 Task: Create a new custom app that provides functionality
Action: Mouse moved to (307, 334)
Screenshot: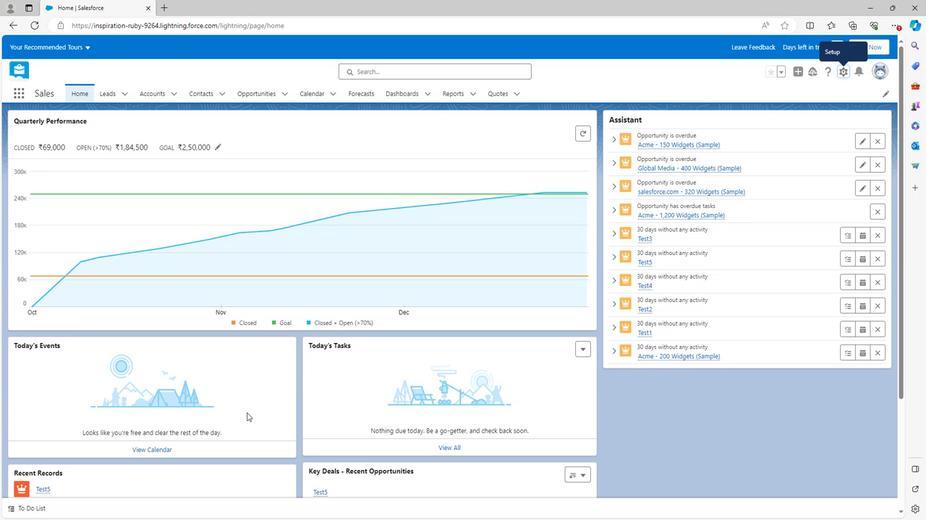 
Action: Mouse scrolled (307, 334) with delta (0, 0)
Screenshot: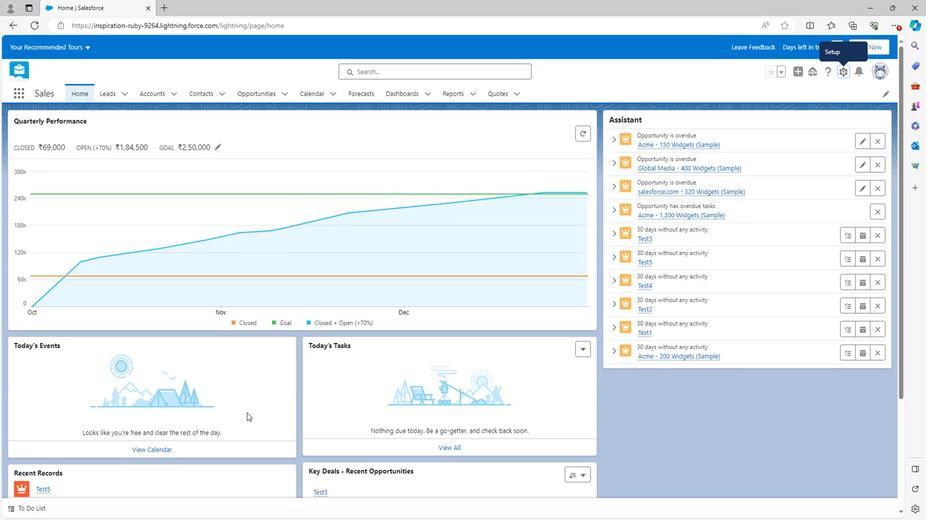 
Action: Mouse scrolled (307, 334) with delta (0, 0)
Screenshot: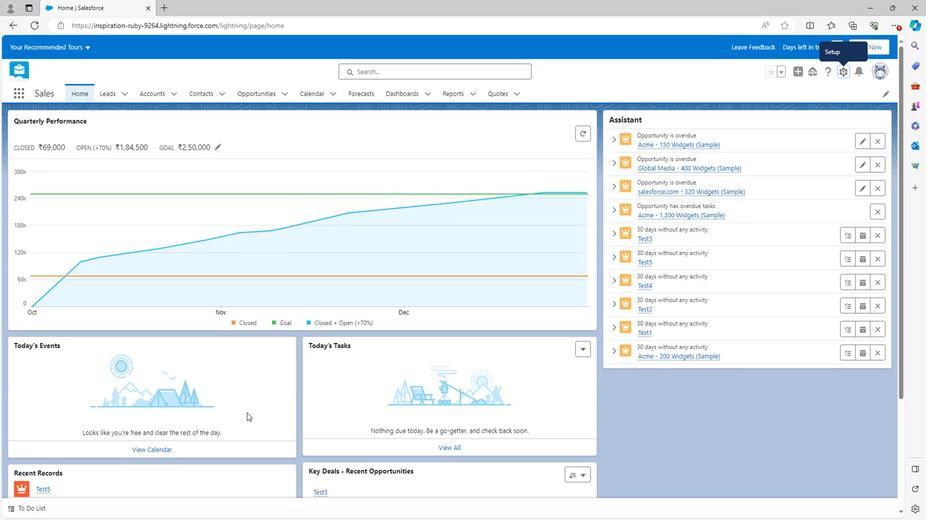 
Action: Mouse scrolled (307, 334) with delta (0, 0)
Screenshot: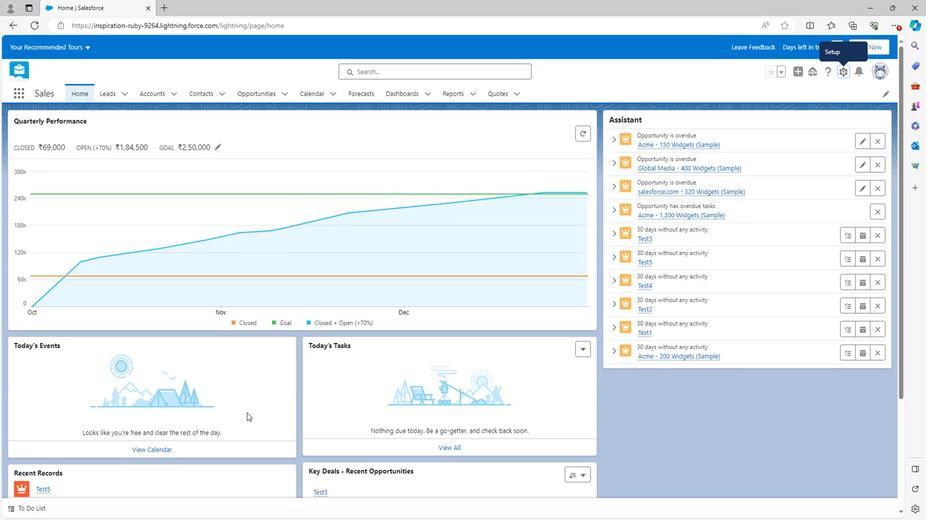
Action: Mouse scrolled (307, 334) with delta (0, 0)
Screenshot: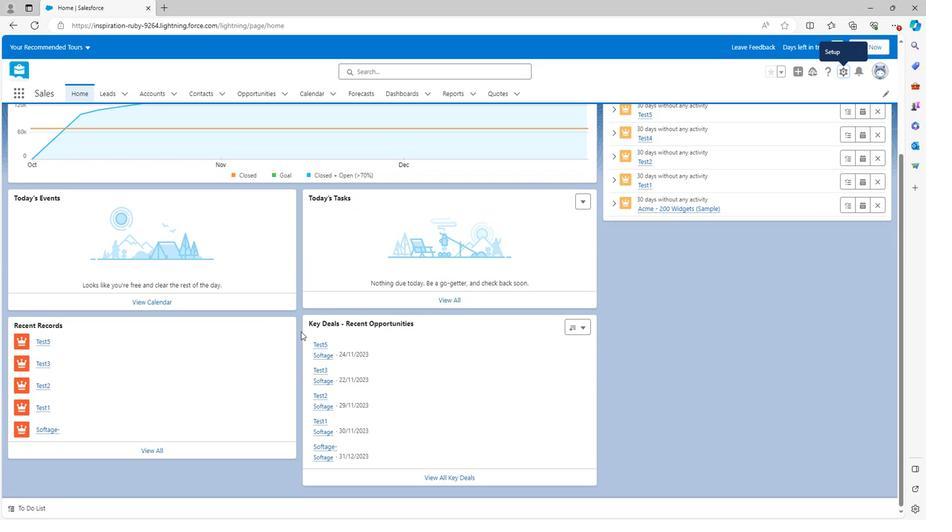 
Action: Mouse scrolled (307, 334) with delta (0, 0)
Screenshot: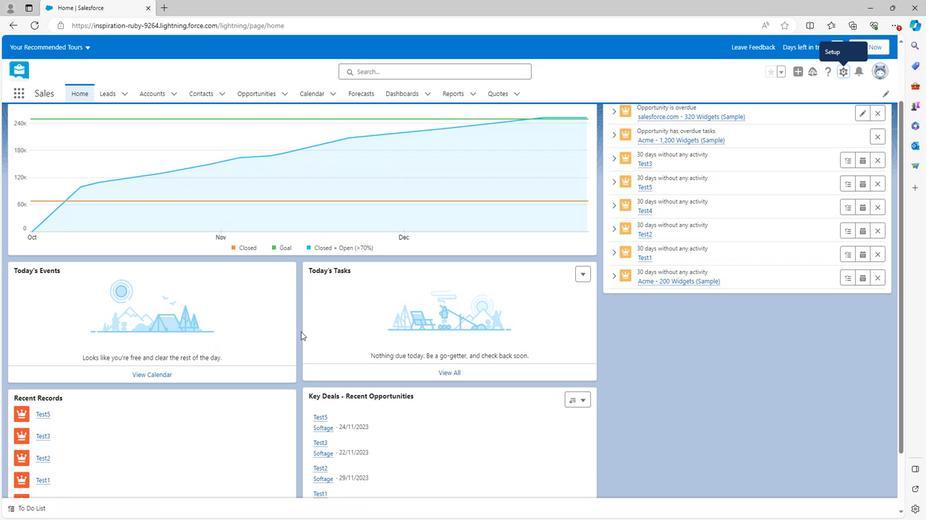 
Action: Mouse scrolled (307, 334) with delta (0, 0)
Screenshot: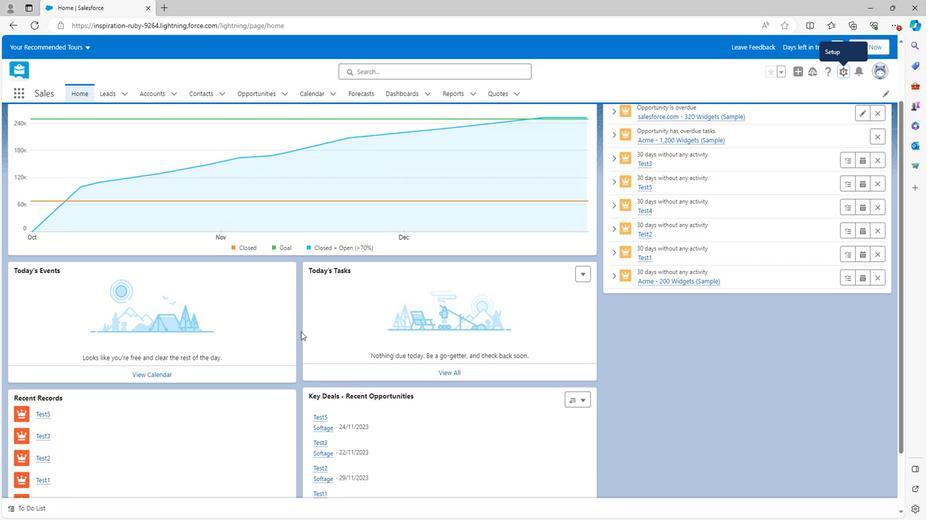 
Action: Mouse scrolled (307, 334) with delta (0, 0)
Screenshot: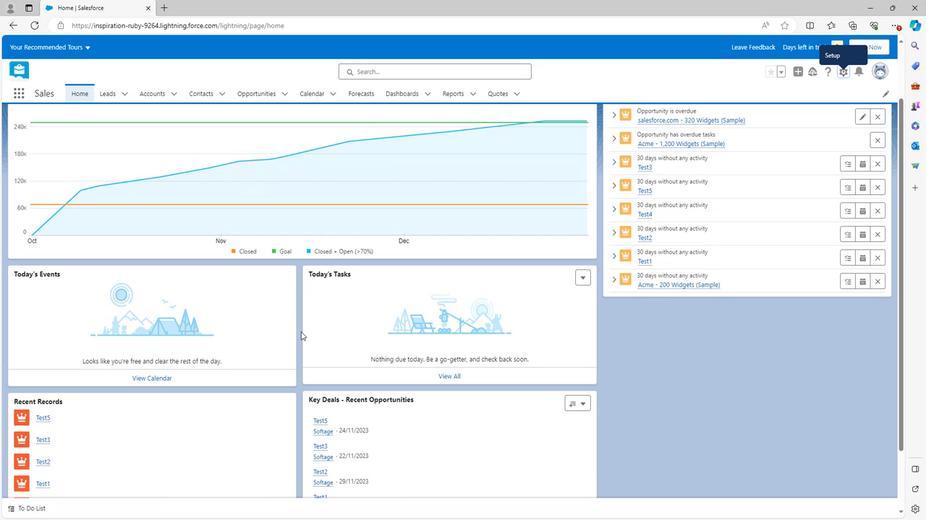 
Action: Mouse moved to (824, 67)
Screenshot: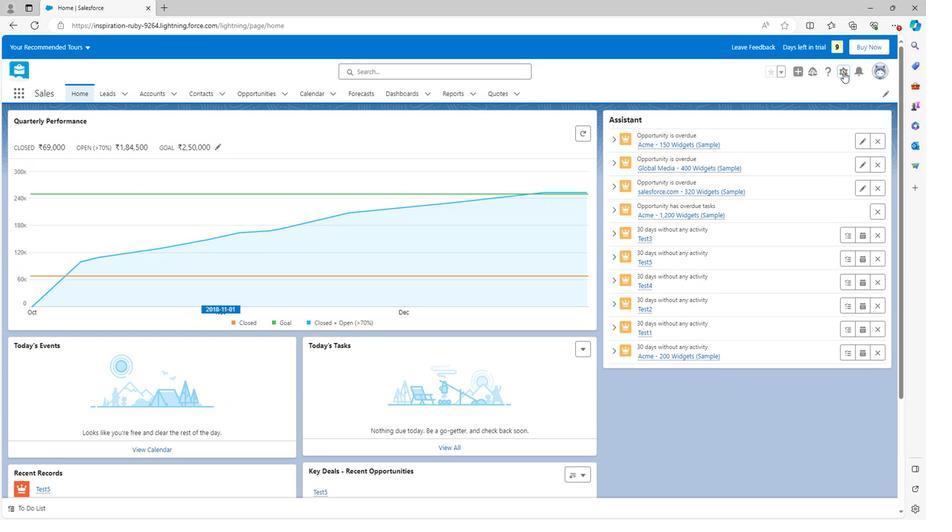 
Action: Mouse pressed left at (824, 67)
Screenshot: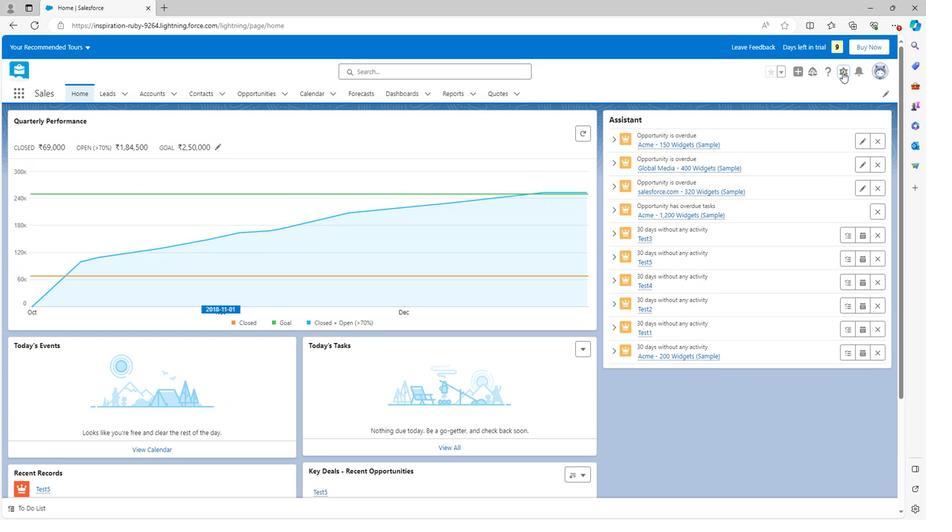 
Action: Mouse moved to (785, 96)
Screenshot: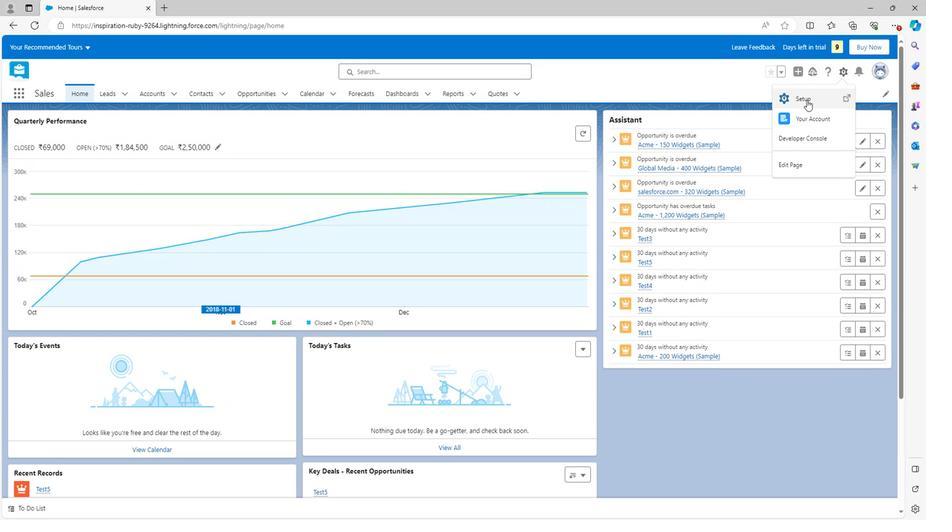 
Action: Mouse pressed left at (785, 96)
Screenshot: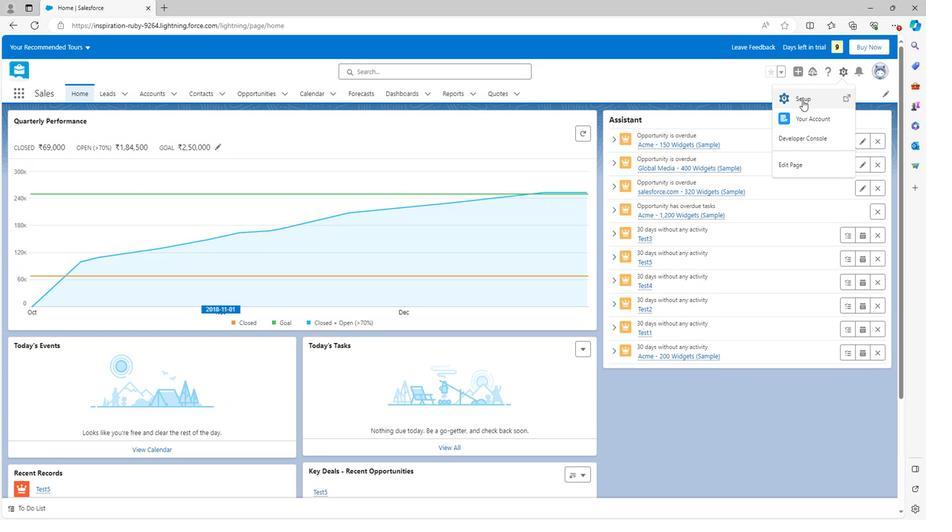 
Action: Mouse moved to (62, 383)
Screenshot: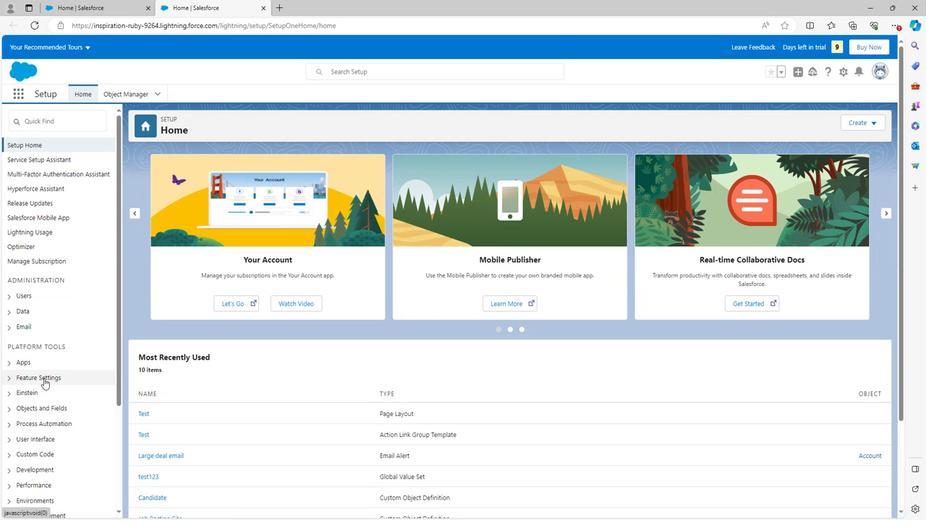 
Action: Mouse scrolled (62, 382) with delta (0, 0)
Screenshot: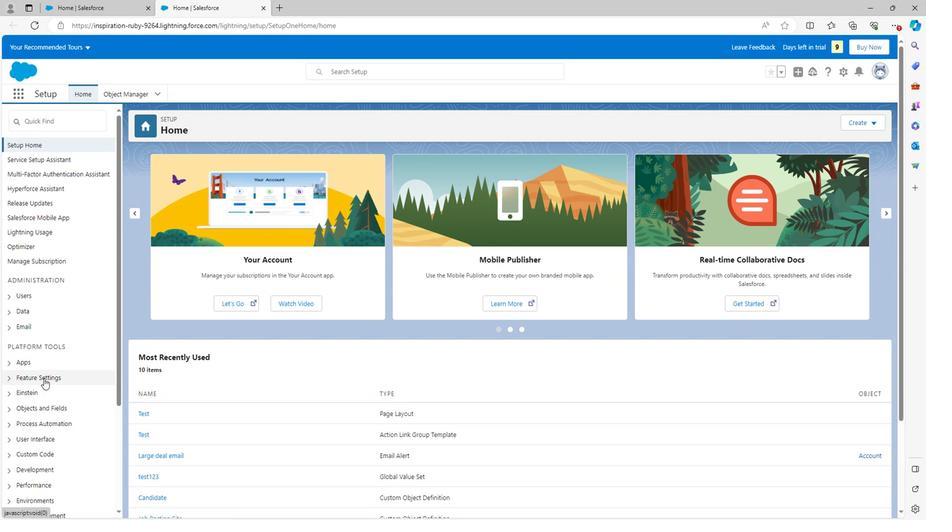 
Action: Mouse scrolled (62, 382) with delta (0, 0)
Screenshot: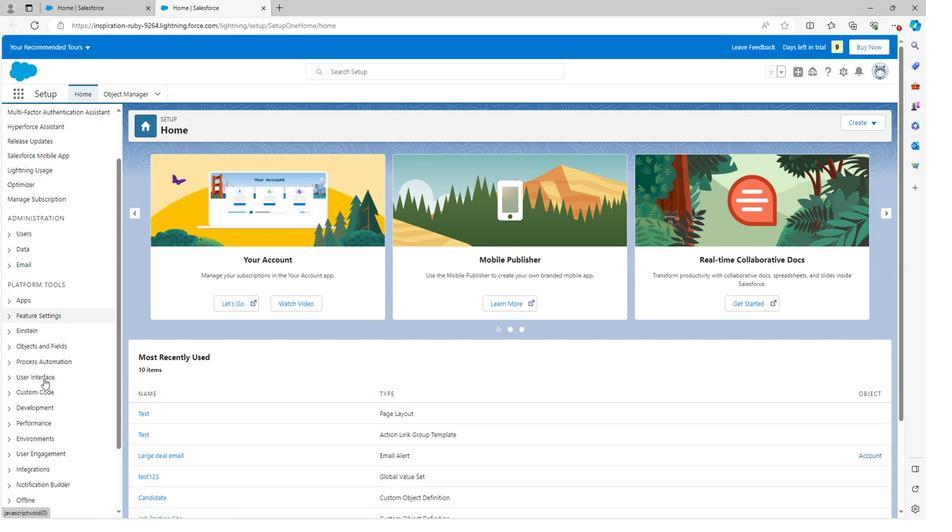 
Action: Mouse scrolled (62, 382) with delta (0, 0)
Screenshot: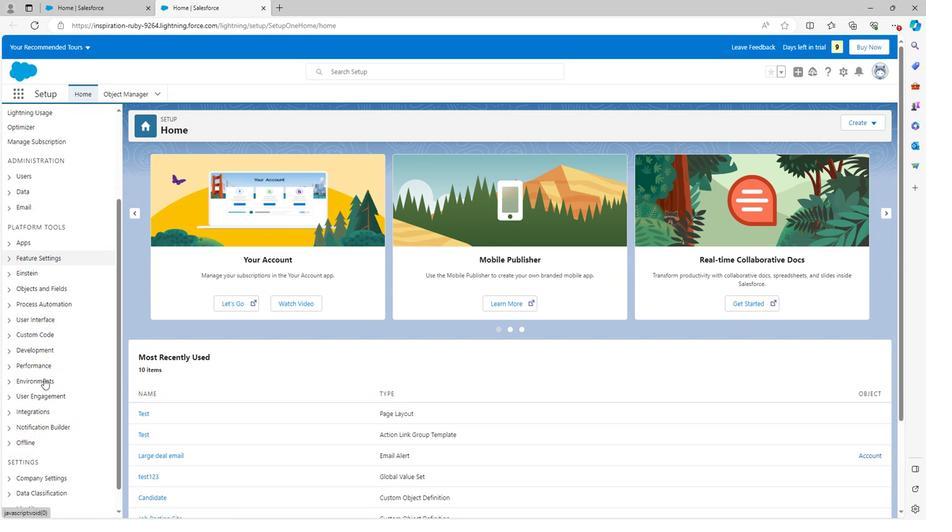 
Action: Mouse moved to (29, 313)
Screenshot: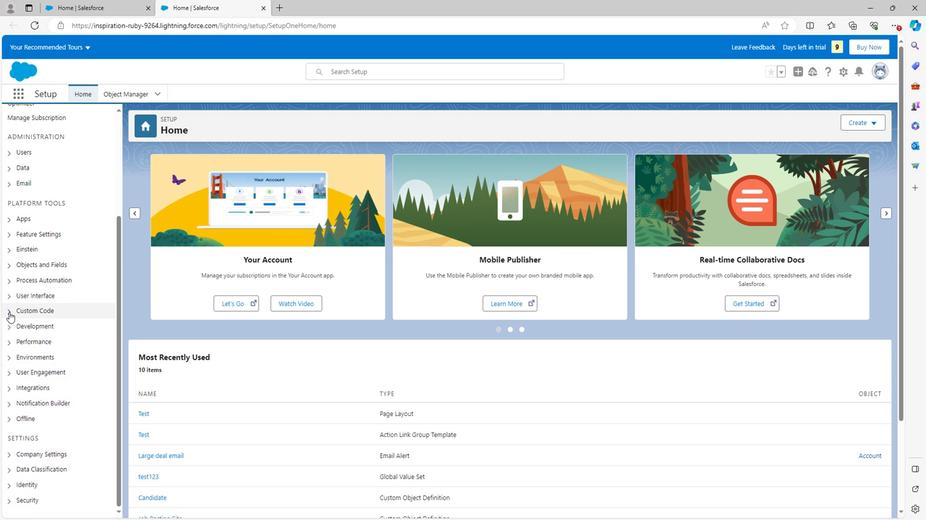 
Action: Mouse pressed left at (29, 313)
Screenshot: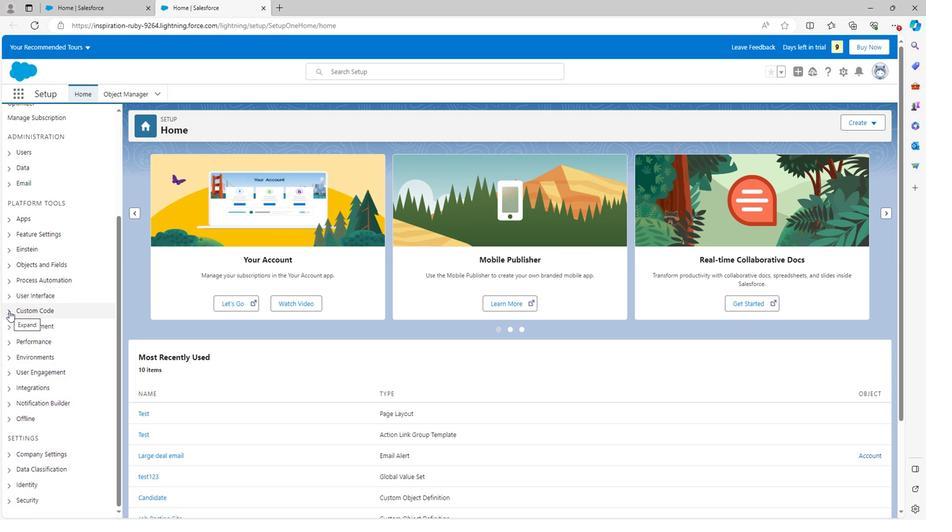 
Action: Mouse moved to (62, 457)
Screenshot: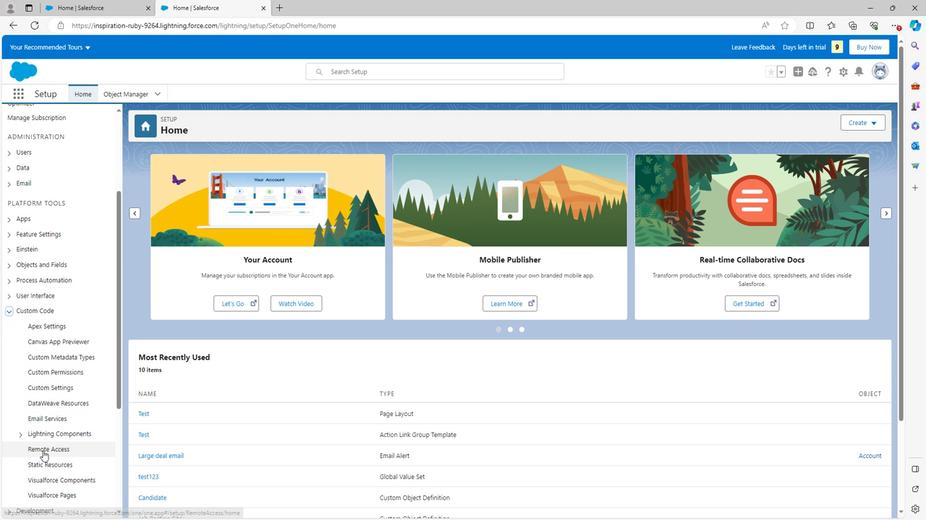 
Action: Mouse pressed left at (62, 457)
Screenshot: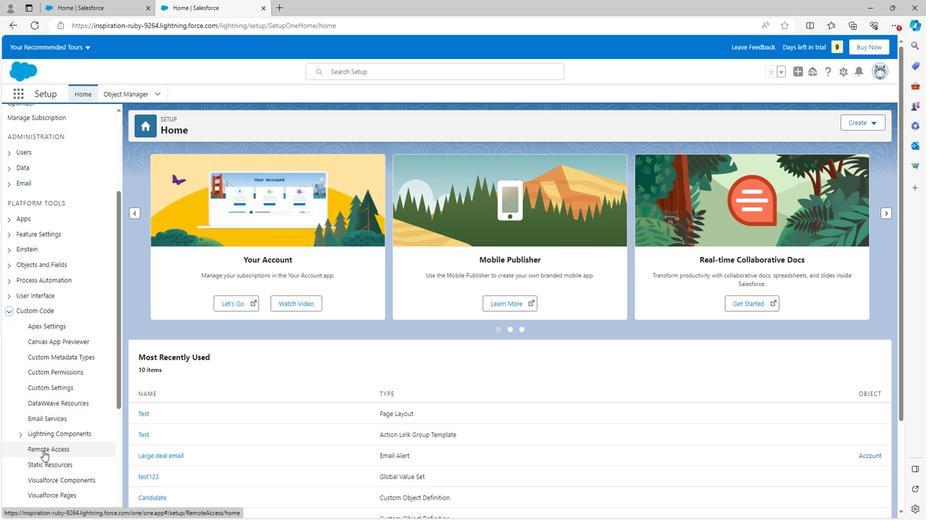 
Action: Mouse moved to (409, 240)
Screenshot: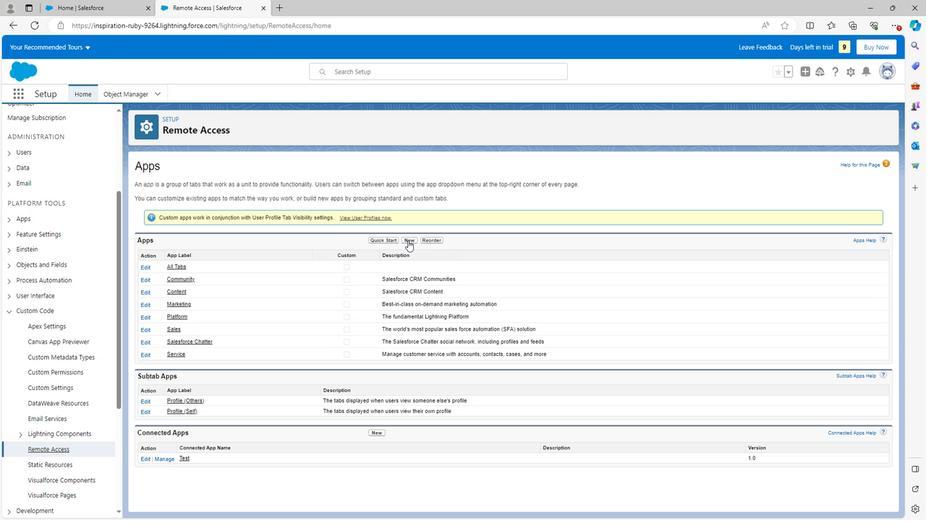 
Action: Mouse pressed left at (409, 240)
Screenshot: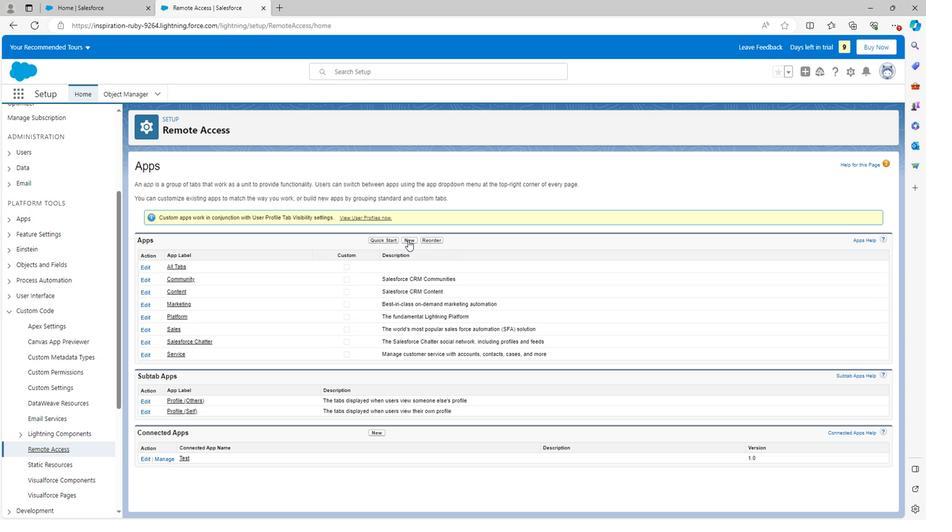 
Action: Mouse moved to (429, 253)
Screenshot: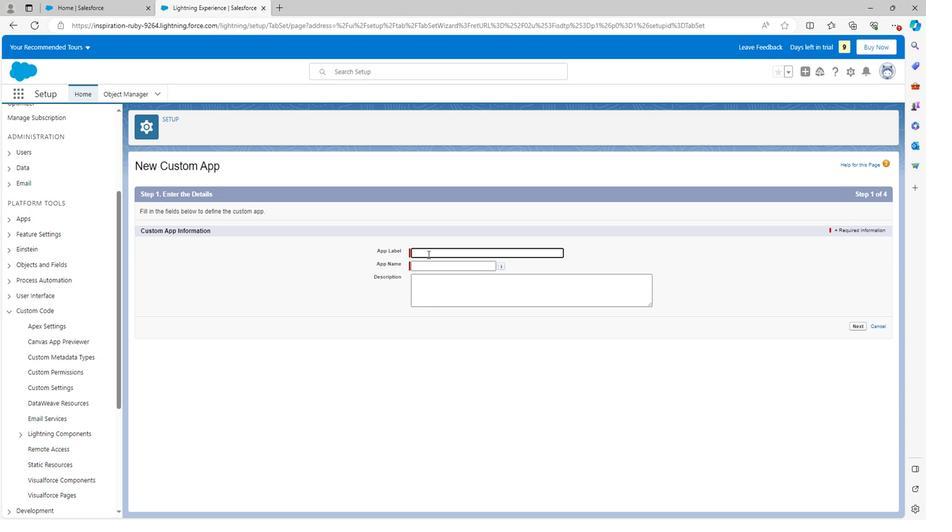 
Action: Mouse pressed left at (429, 253)
Screenshot: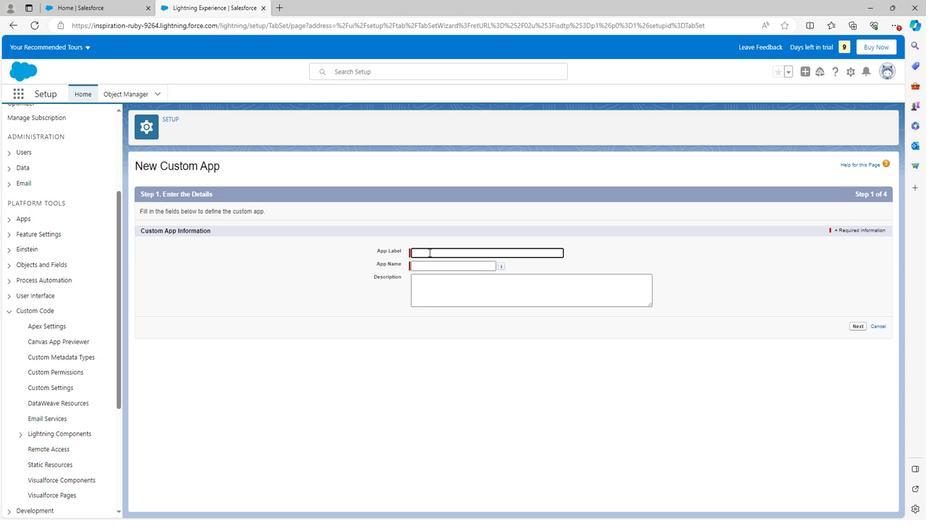 
Action: Mouse moved to (421, 282)
Screenshot: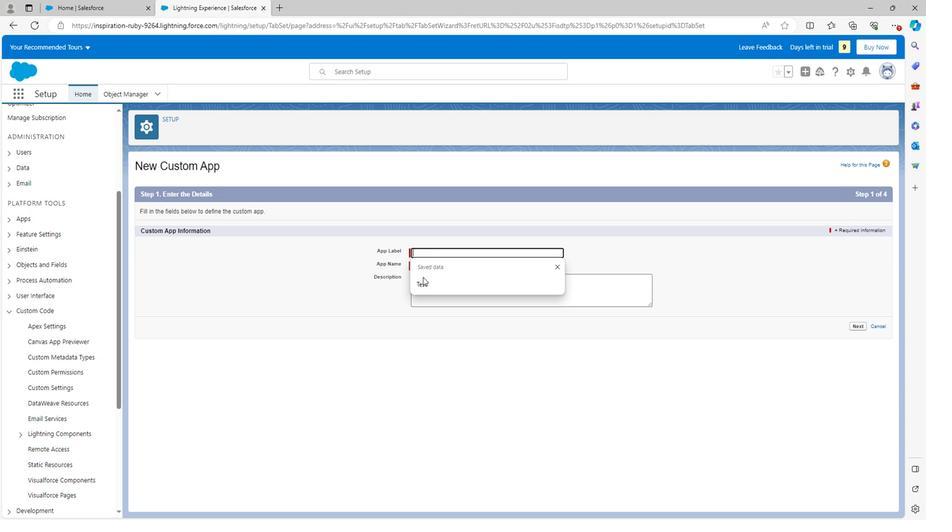 
Action: Mouse pressed left at (421, 282)
Screenshot: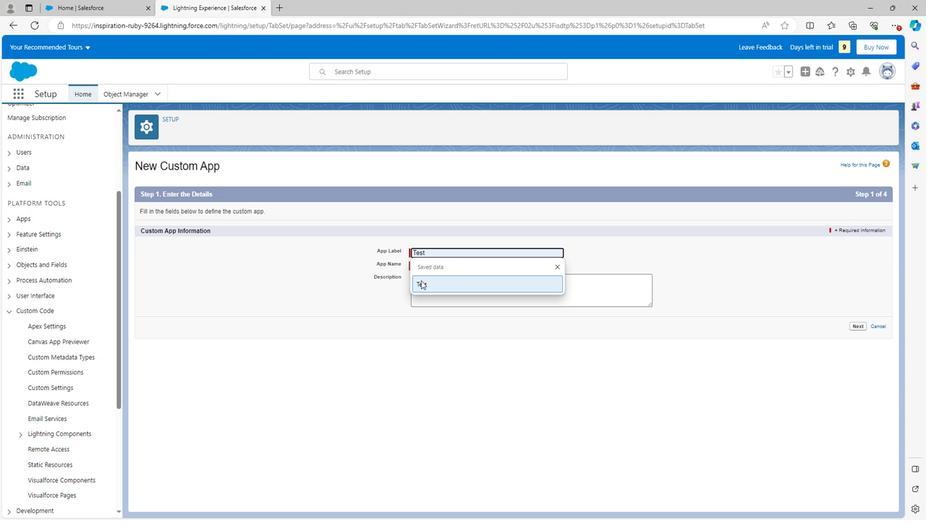 
Action: Mouse moved to (535, 269)
Screenshot: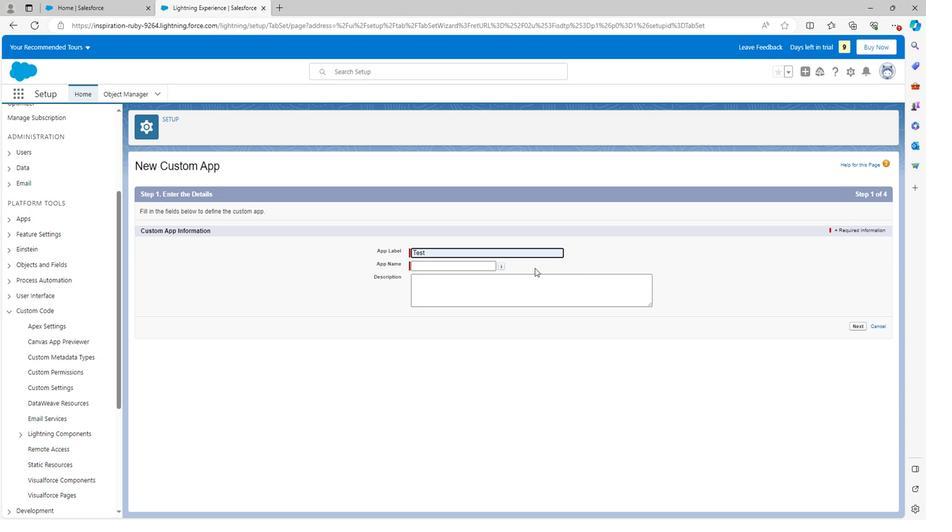 
Action: Mouse pressed left at (535, 269)
Screenshot: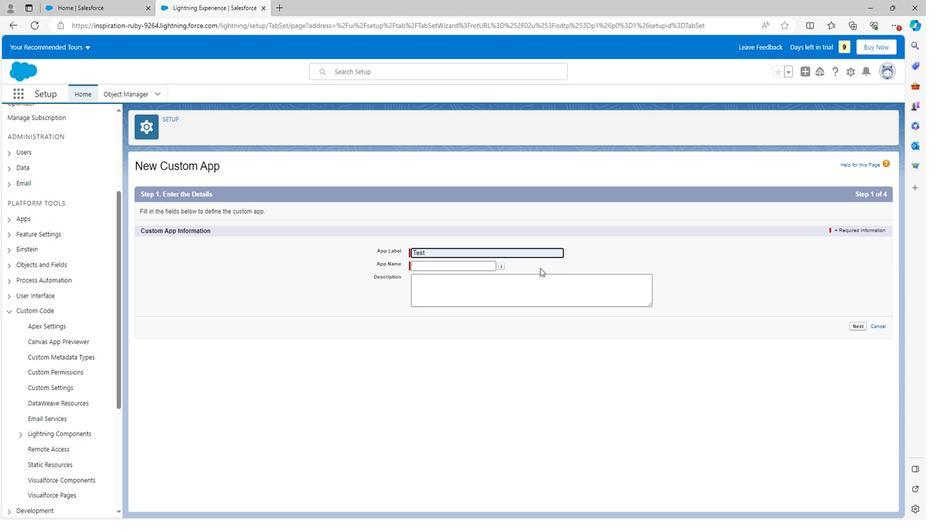 
Action: Mouse moved to (839, 329)
Screenshot: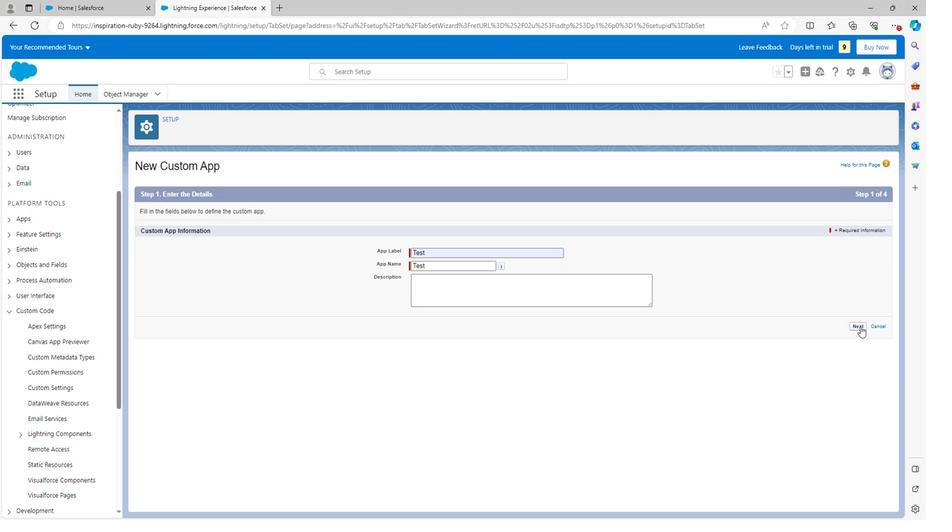 
Action: Mouse pressed left at (839, 329)
Screenshot: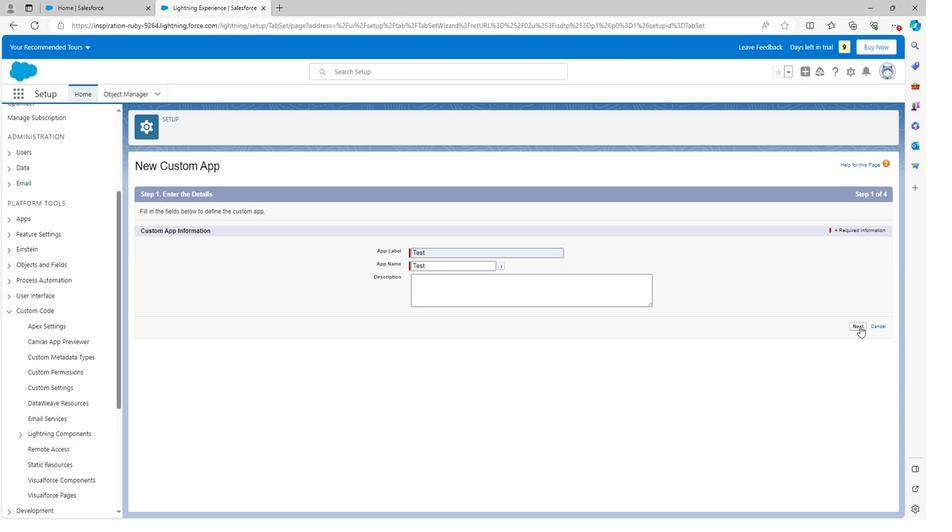 
Action: Mouse moved to (434, 262)
Screenshot: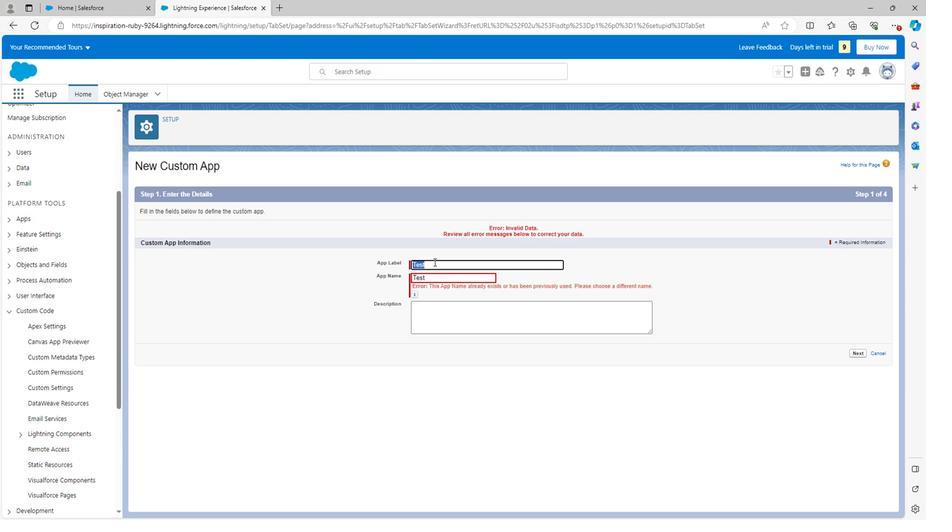 
Action: Mouse pressed left at (434, 262)
Screenshot: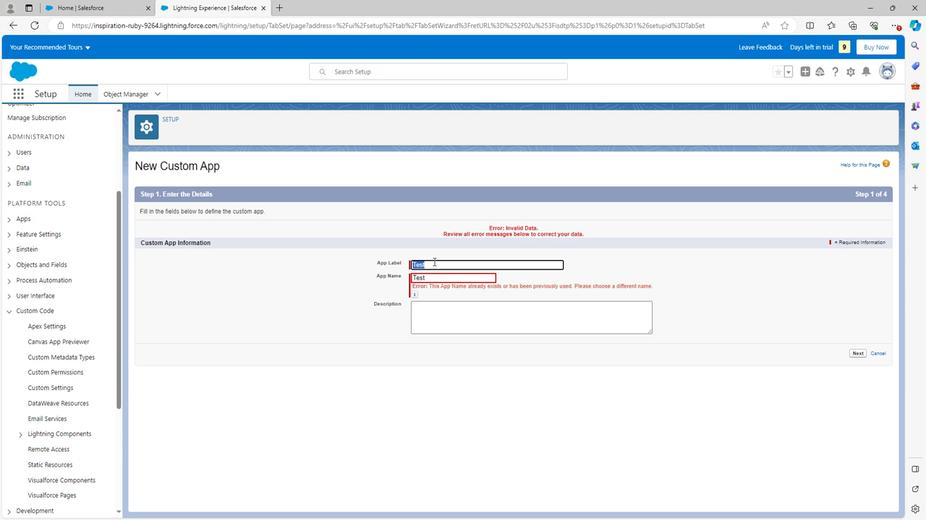 
Action: Mouse moved to (433, 265)
Screenshot: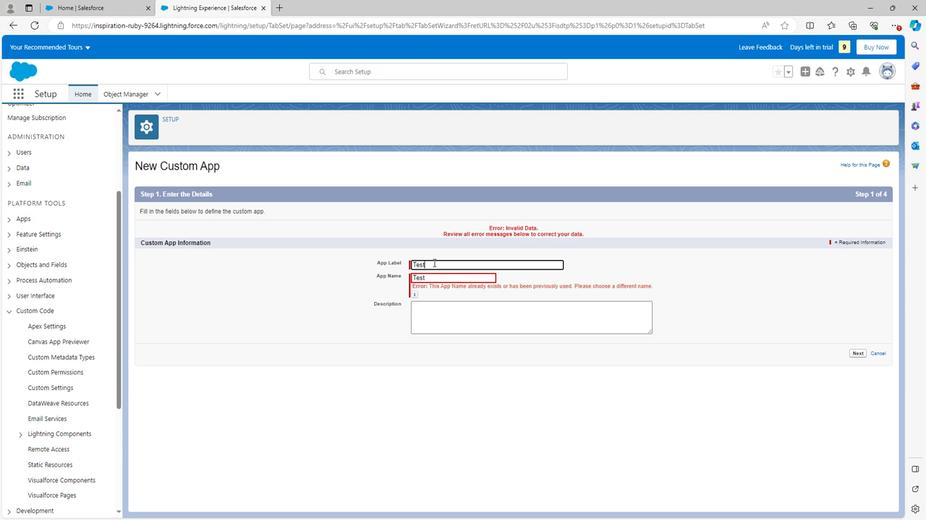 
Action: Key pressed 12
Screenshot: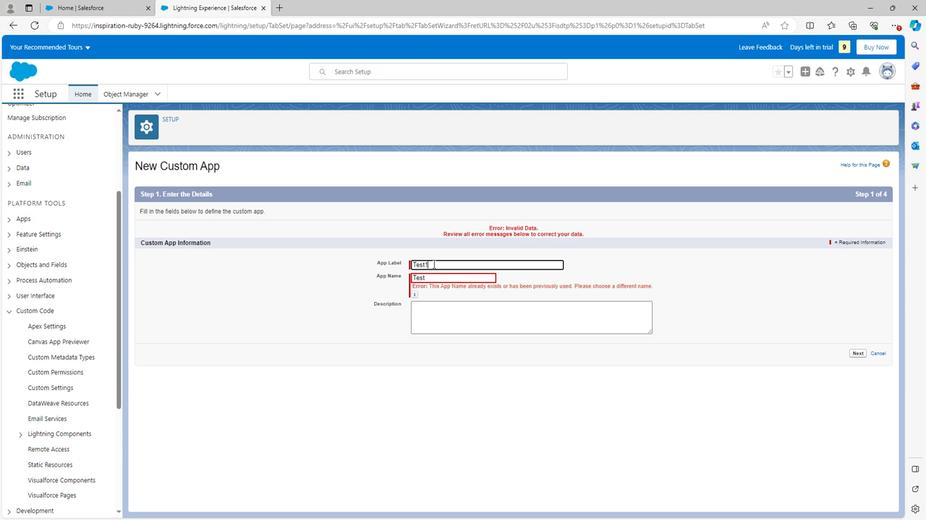 
Action: Mouse moved to (433, 265)
Screenshot: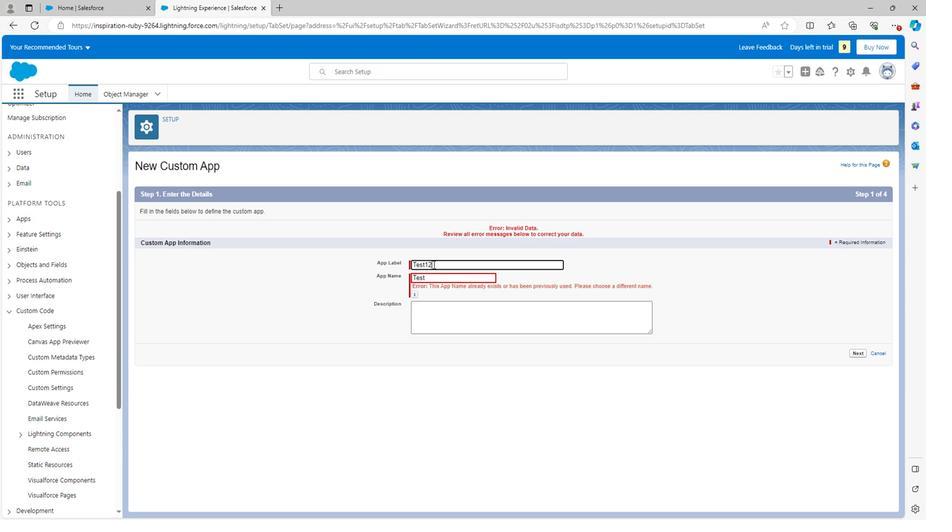 
Action: Key pressed 3
Screenshot: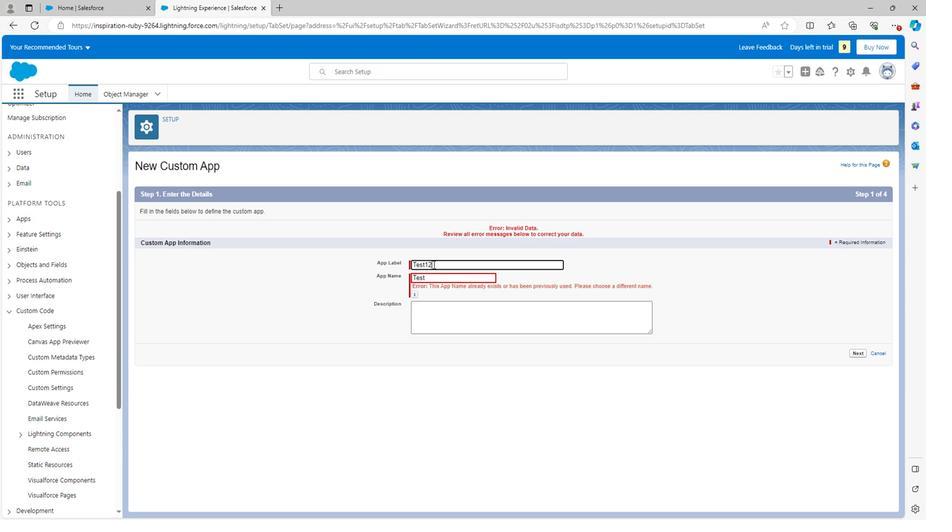 
Action: Mouse moved to (433, 280)
Screenshot: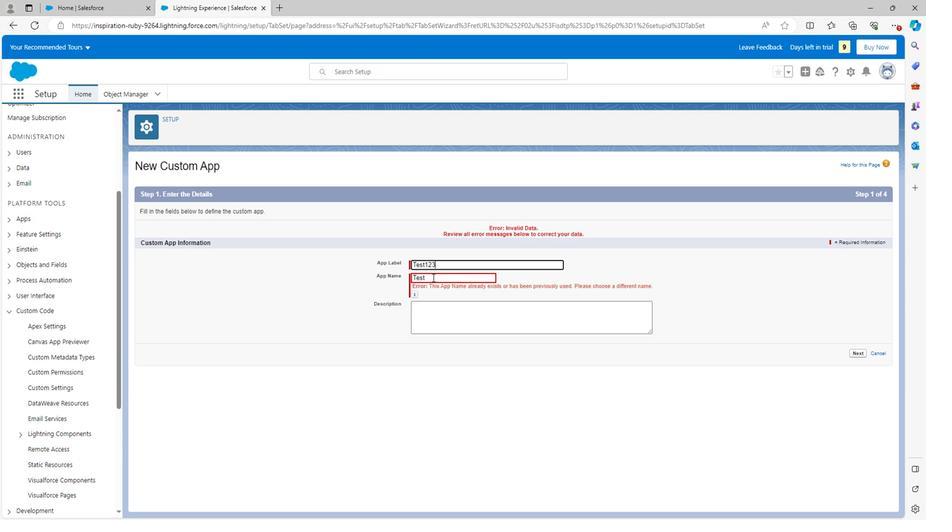 
Action: Mouse pressed left at (433, 280)
Screenshot: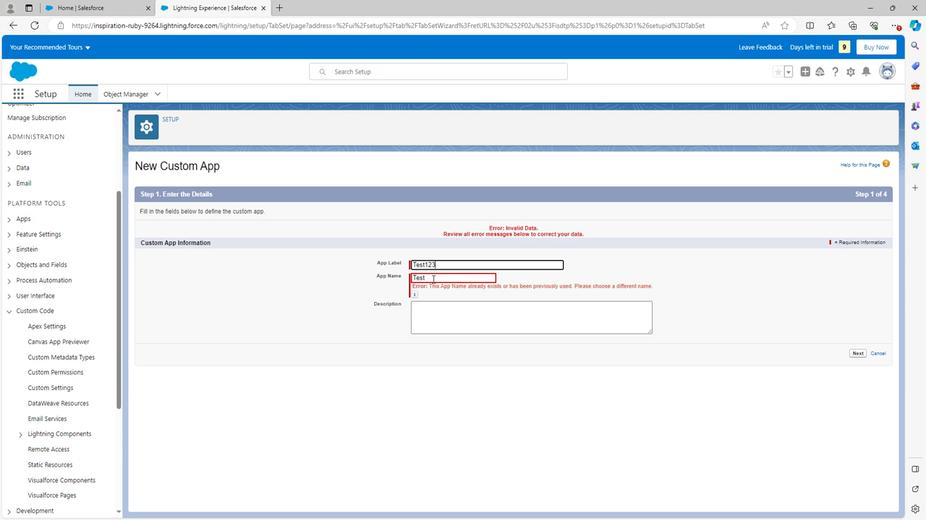 
Action: Key pressed 123
Screenshot: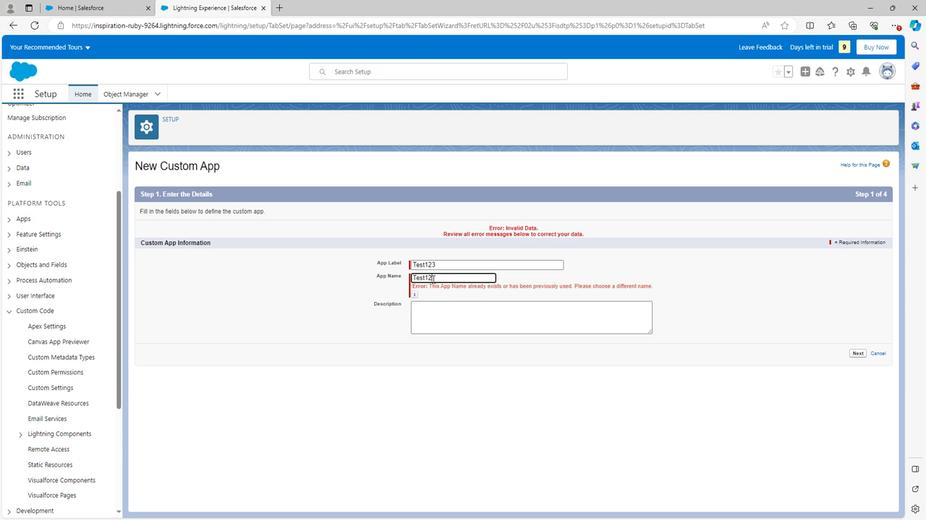 
Action: Mouse moved to (837, 355)
Screenshot: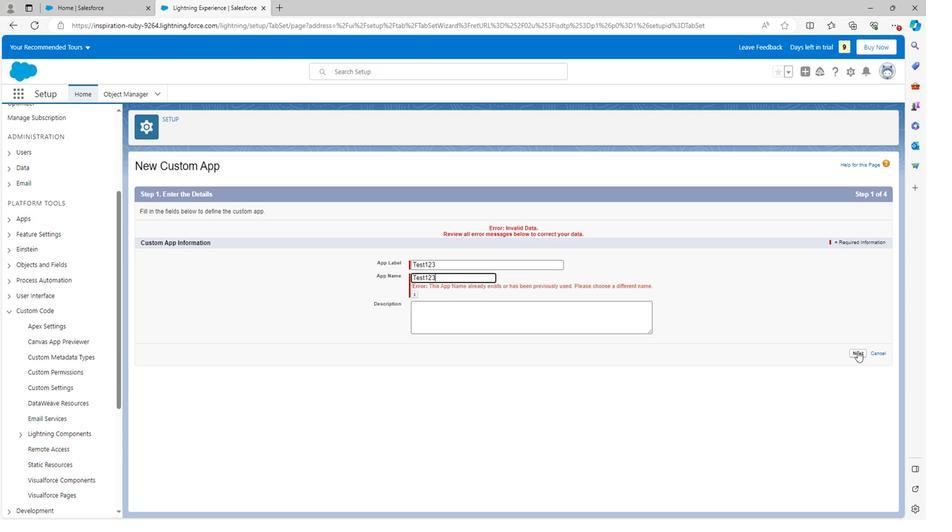 
Action: Mouse pressed left at (837, 355)
Screenshot: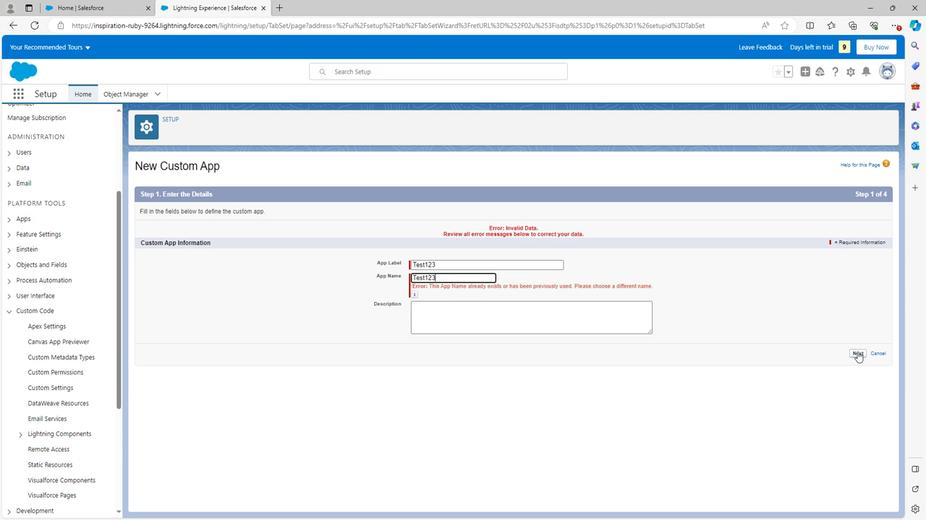
Action: Mouse moved to (841, 326)
Screenshot: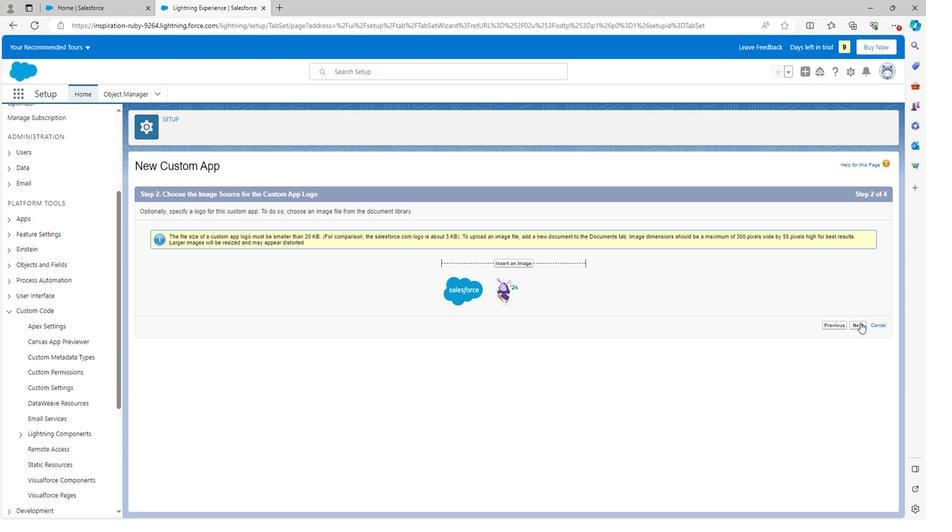 
Action: Mouse pressed left at (841, 326)
Screenshot: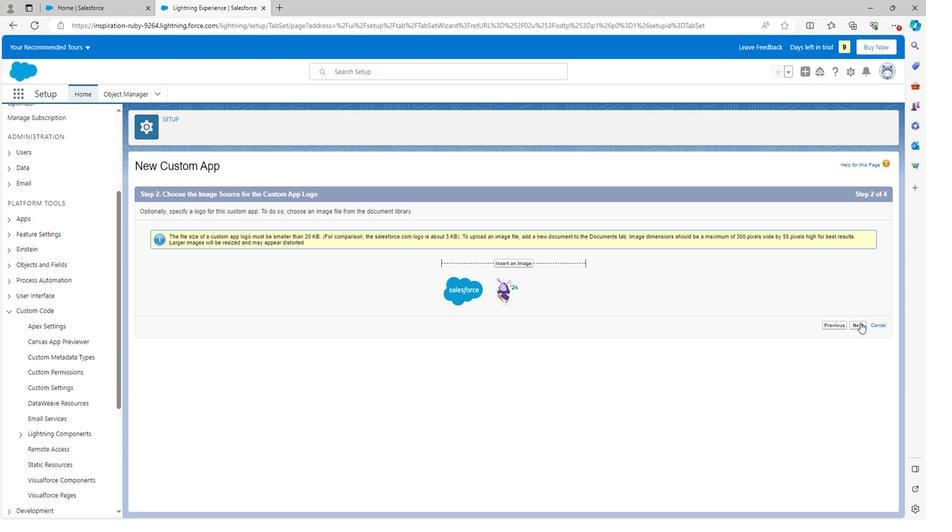 
Action: Mouse moved to (295, 279)
Screenshot: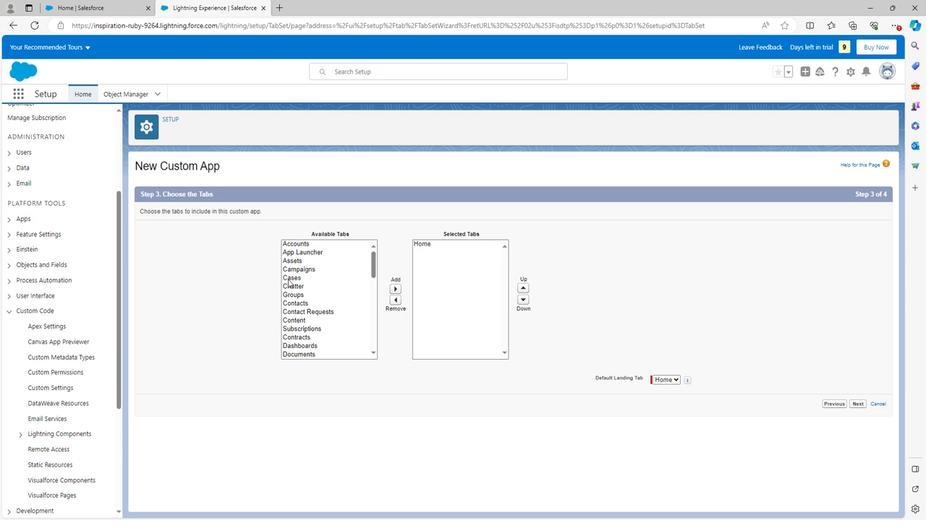 
Action: Mouse pressed left at (295, 279)
Screenshot: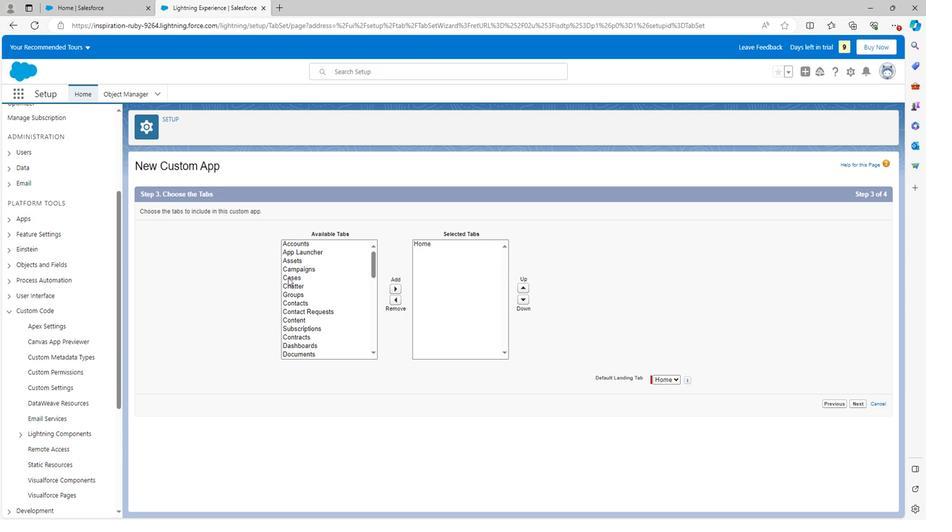 
Action: Mouse moved to (297, 286)
Screenshot: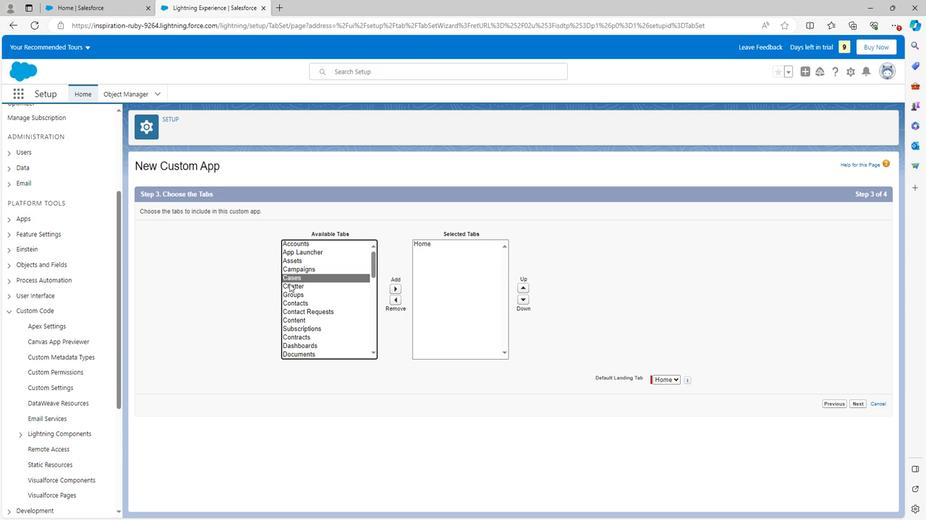 
Action: Mouse pressed left at (297, 286)
Screenshot: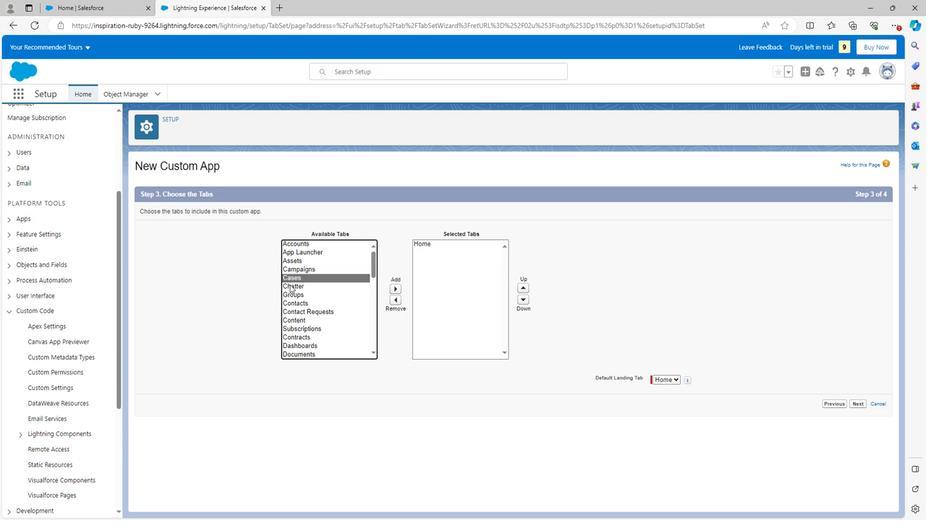 
Action: Mouse moved to (299, 275)
Screenshot: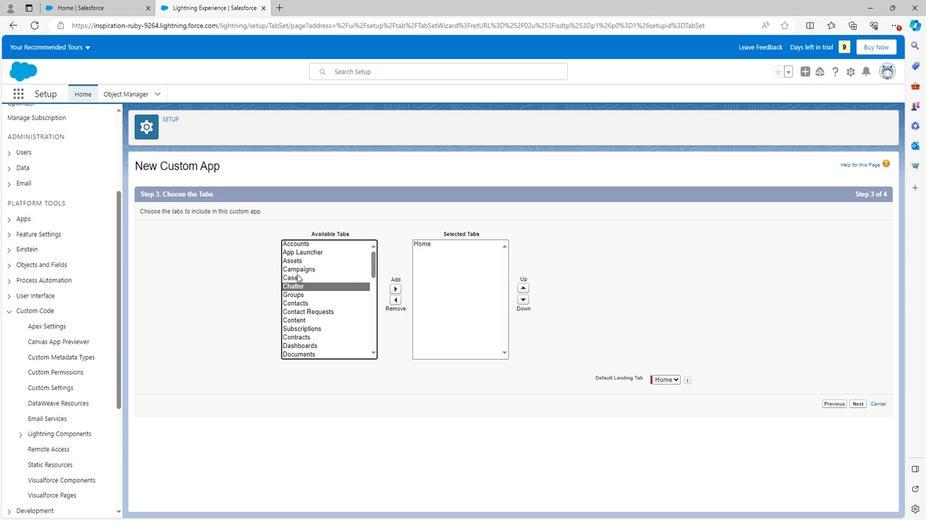 
Action: Mouse pressed left at (299, 275)
Screenshot: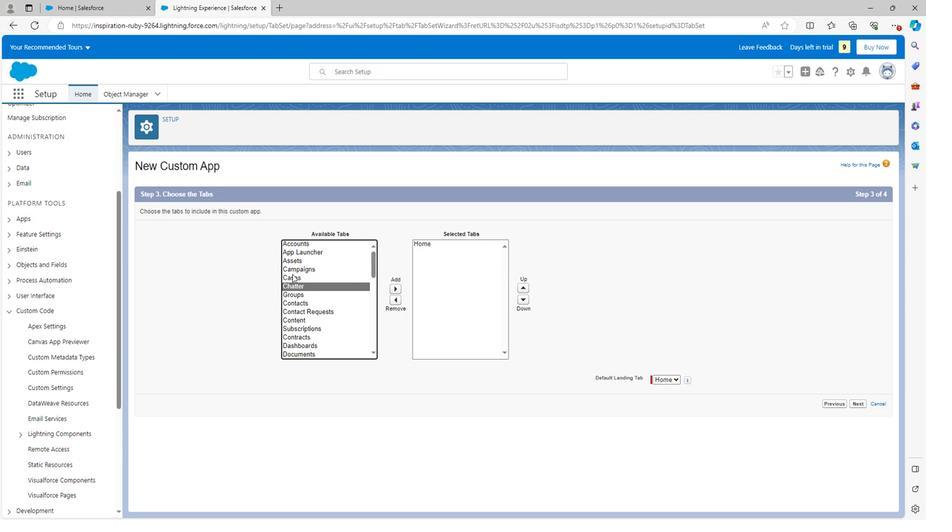 
Action: Mouse moved to (298, 266)
Screenshot: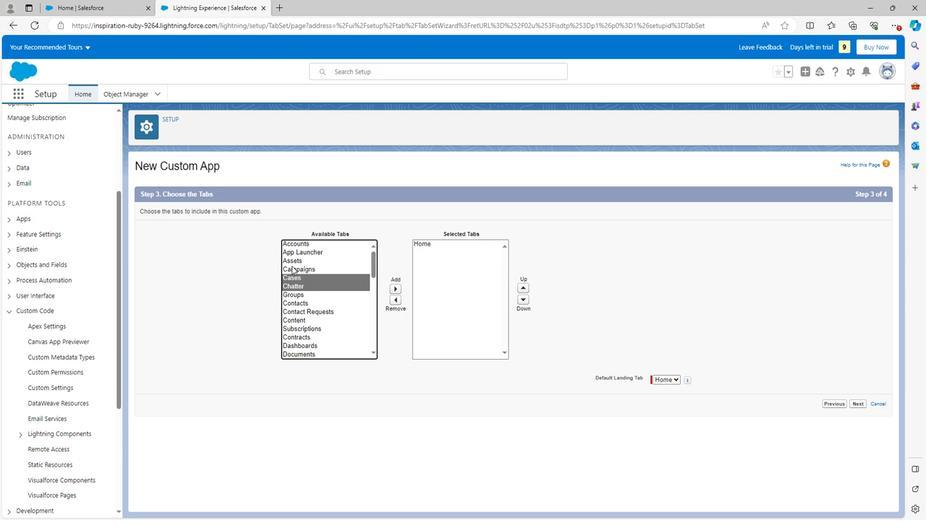 
Action: Mouse pressed left at (298, 266)
Screenshot: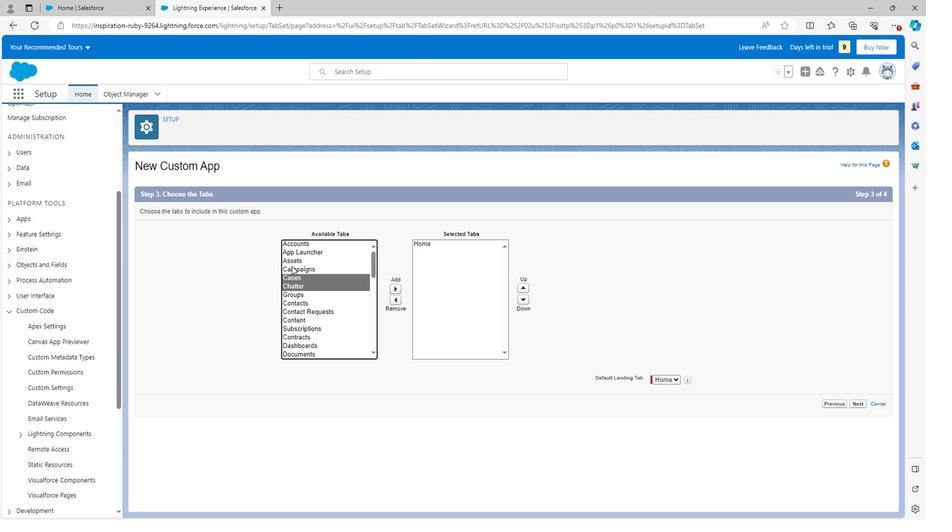 
Action: Mouse moved to (299, 260)
Screenshot: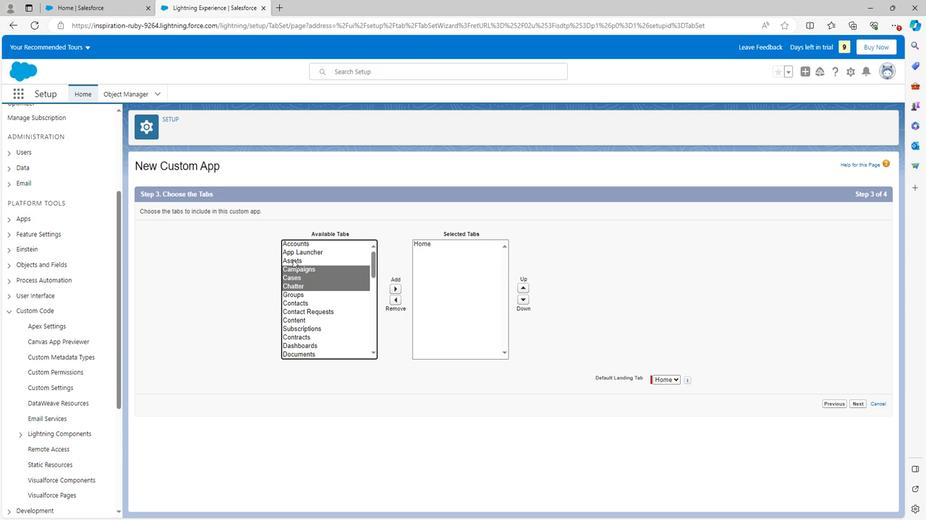 
Action: Mouse pressed left at (299, 260)
Screenshot: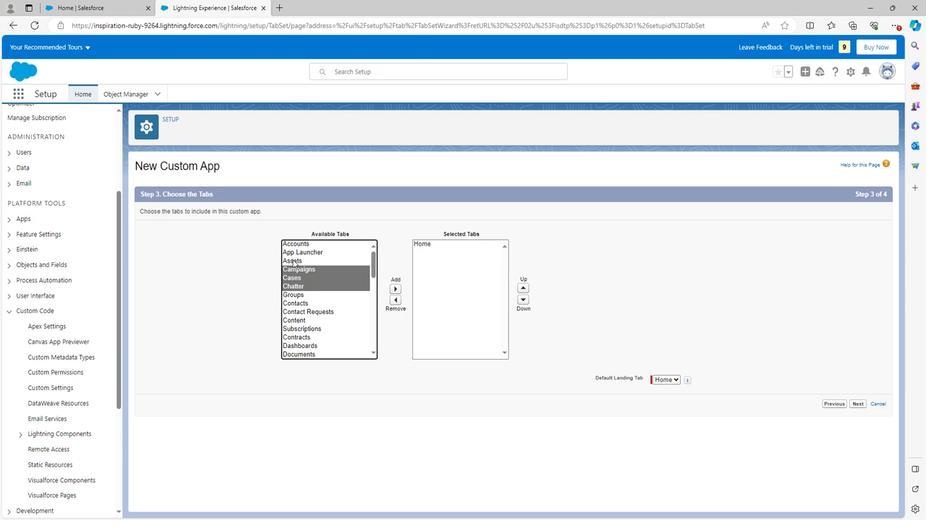 
Action: Mouse moved to (396, 290)
Screenshot: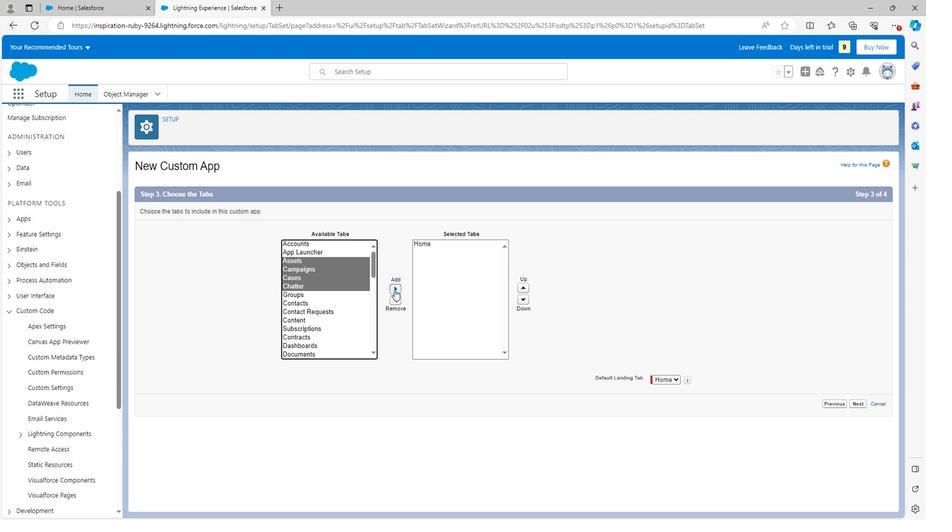 
Action: Mouse pressed left at (396, 290)
Screenshot: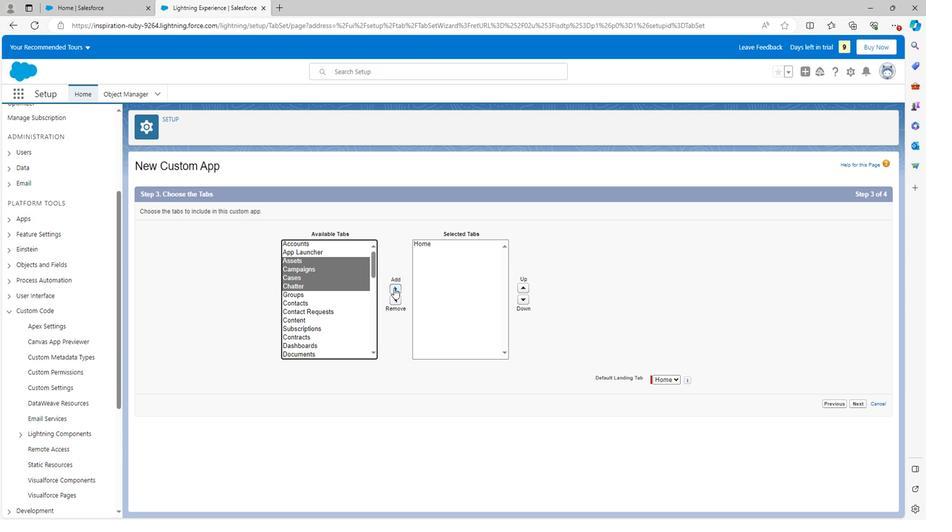 
Action: Mouse moved to (839, 407)
Screenshot: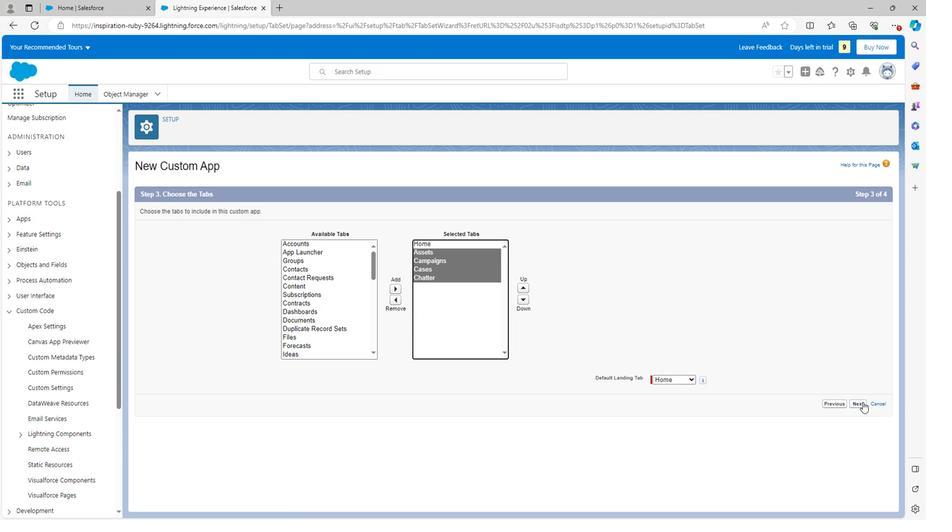 
Action: Mouse pressed left at (839, 407)
Screenshot: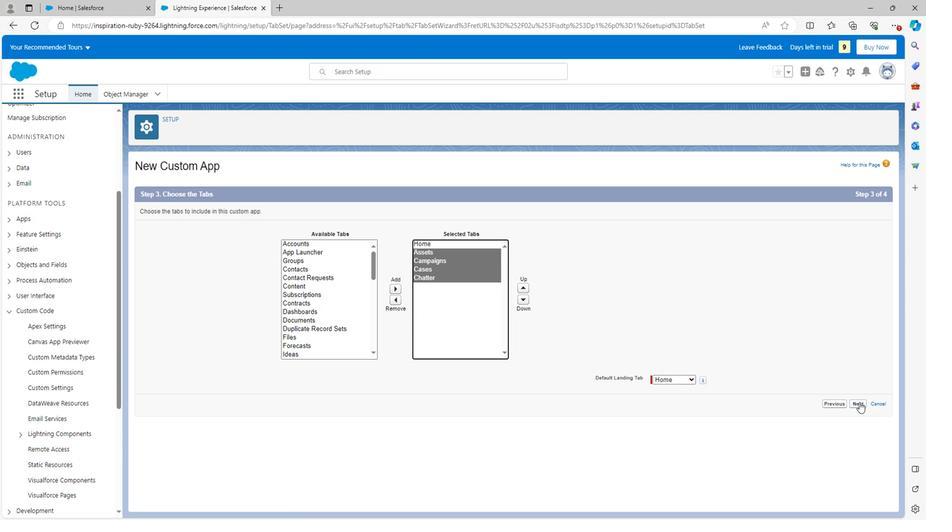 
Action: Mouse moved to (555, 342)
Screenshot: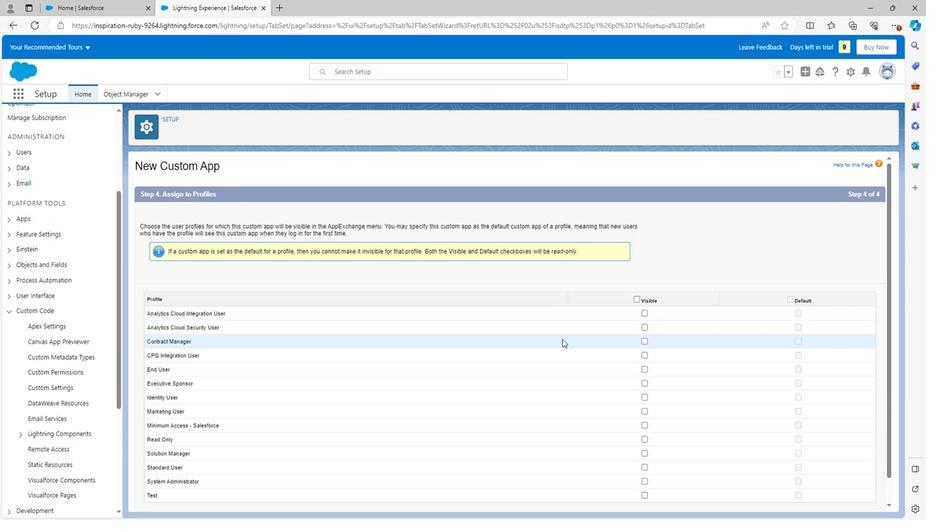 
Action: Mouse scrolled (555, 342) with delta (0, 0)
Screenshot: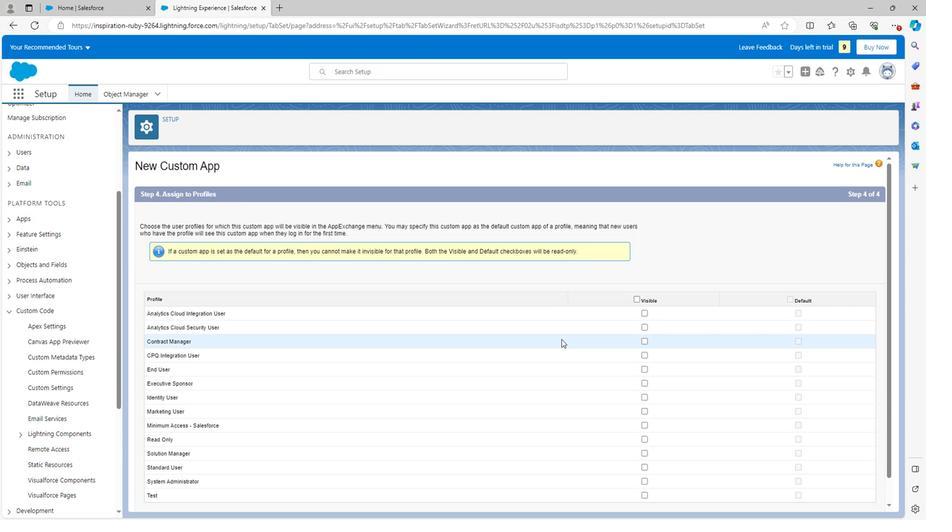 
Action: Mouse scrolled (555, 342) with delta (0, 0)
Screenshot: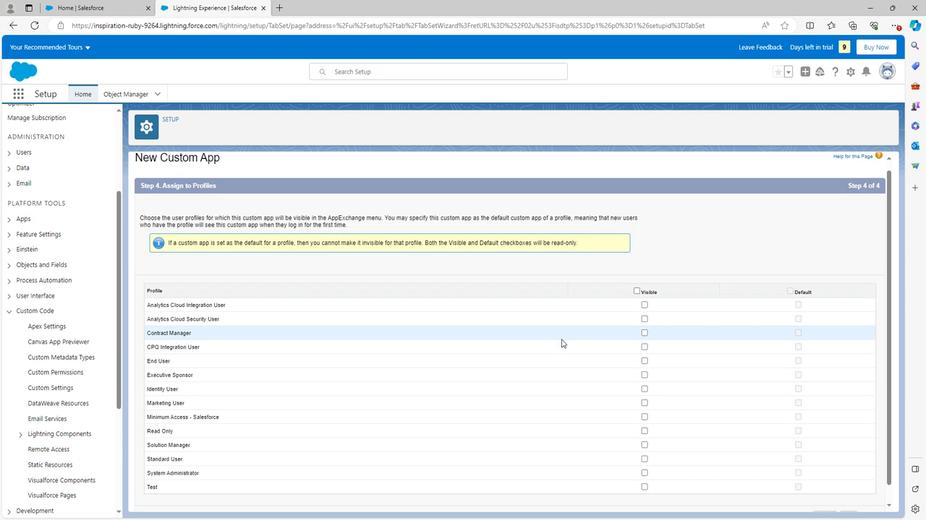 
Action: Mouse scrolled (555, 342) with delta (0, 0)
Screenshot: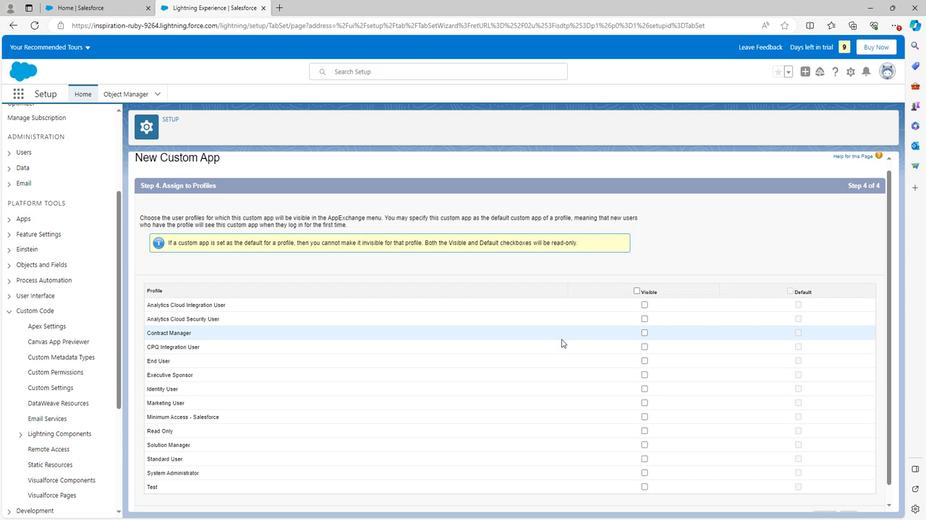 
Action: Mouse scrolled (555, 342) with delta (0, 0)
Screenshot: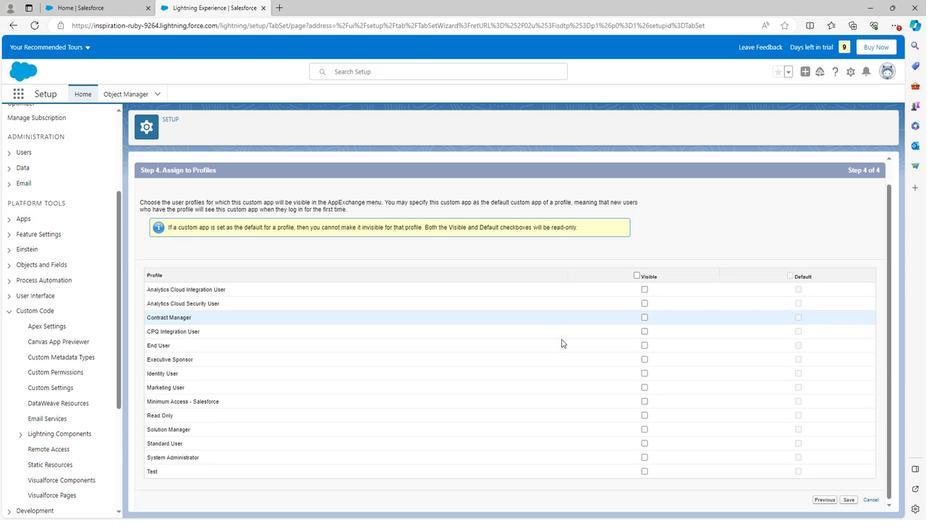 
Action: Mouse moved to (626, 274)
Screenshot: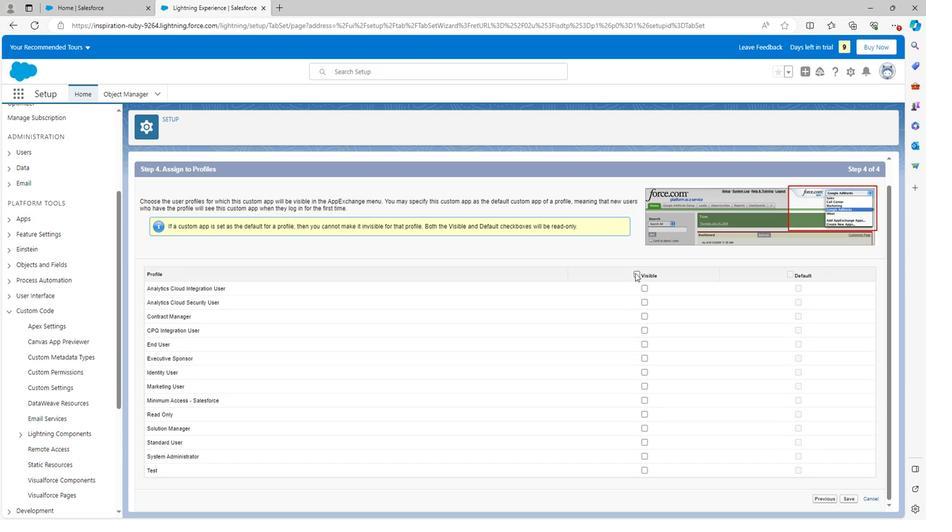 
Action: Mouse pressed left at (626, 274)
Screenshot: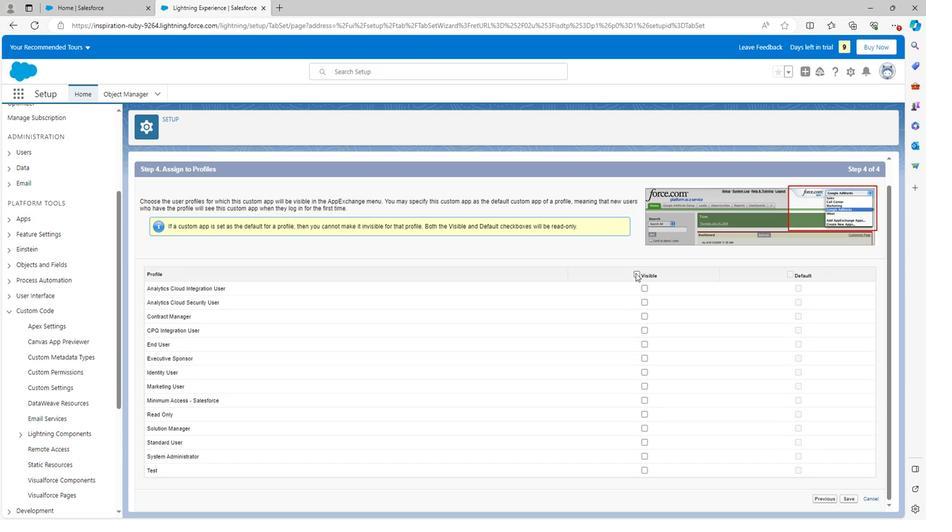 
Action: Mouse moved to (827, 505)
Screenshot: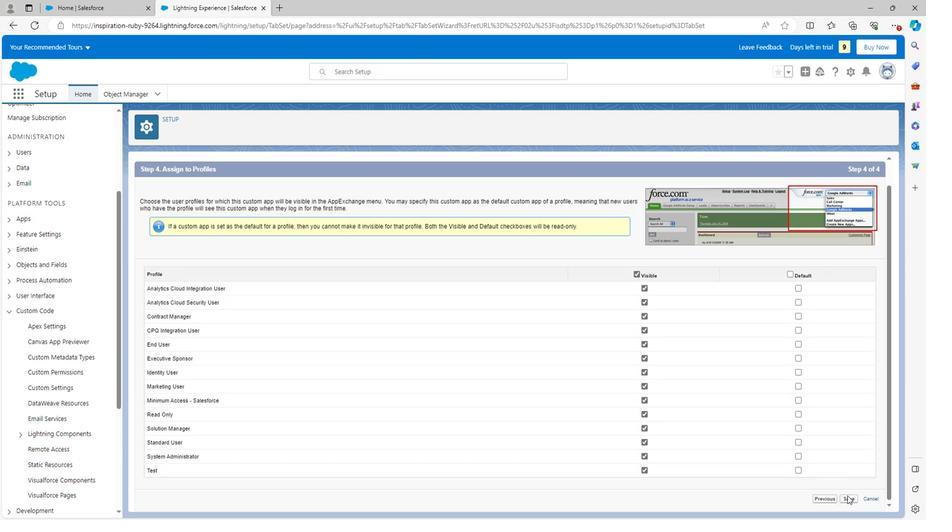 
Action: Mouse pressed left at (827, 505)
Screenshot: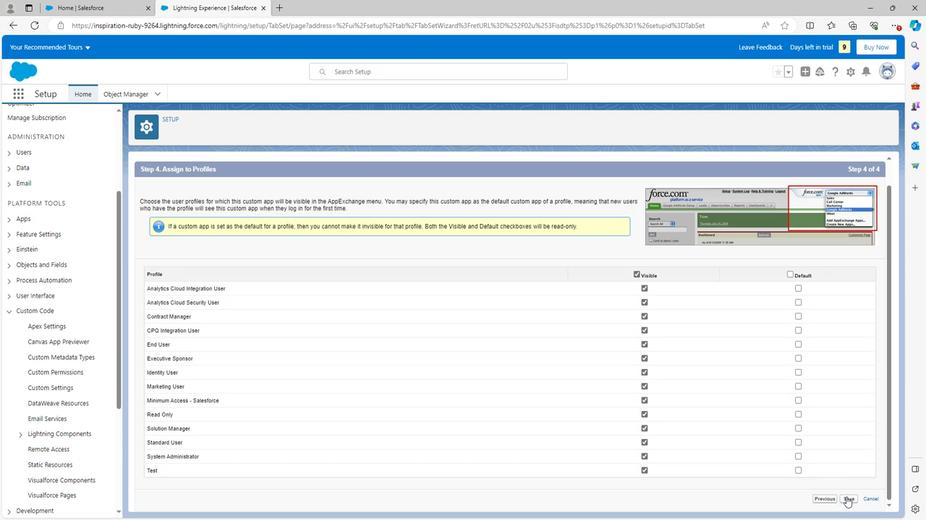 
Action: Mouse moved to (445, 297)
Screenshot: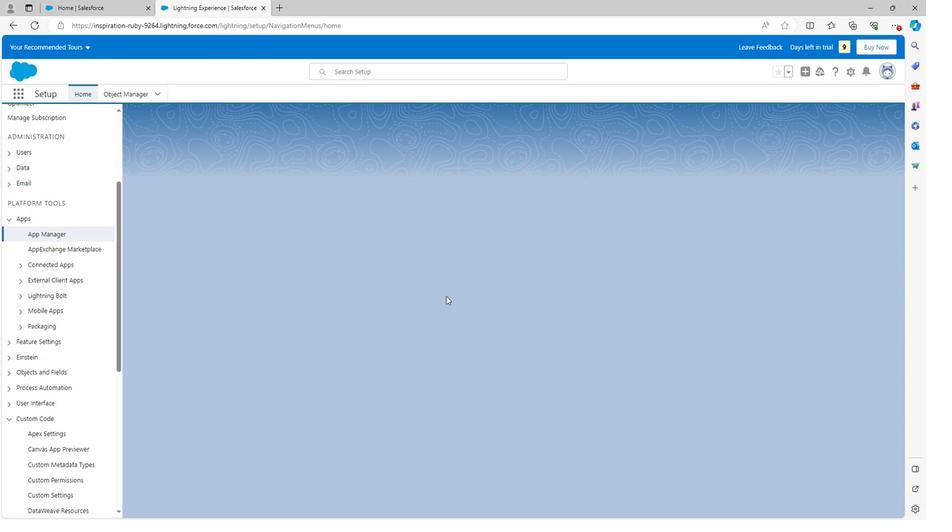 
